 Task: Change line colour to red.
Action: Mouse moved to (409, 249)
Screenshot: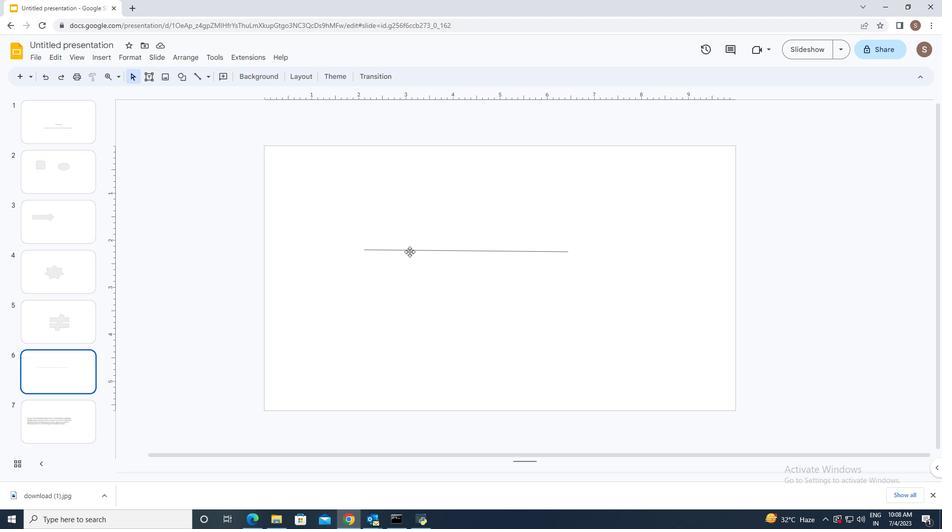 
Action: Mouse pressed left at (409, 249)
Screenshot: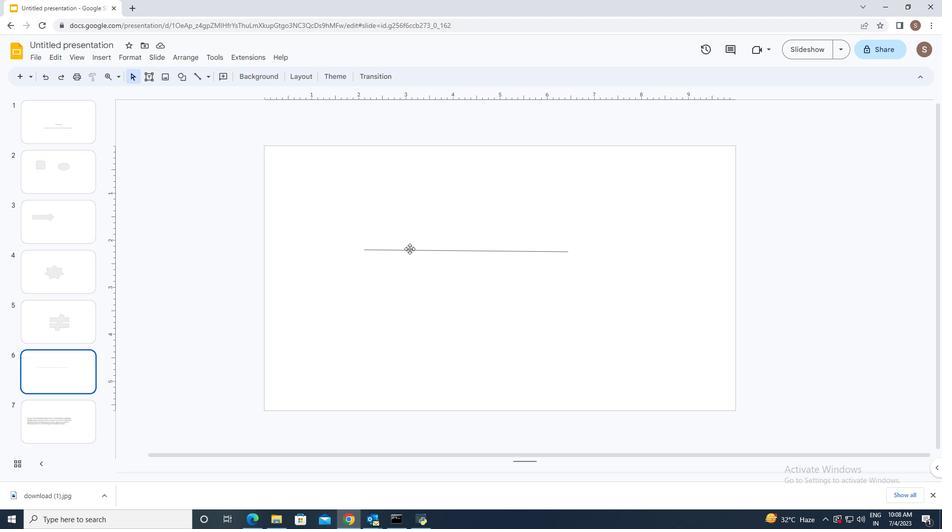 
Action: Mouse moved to (225, 75)
Screenshot: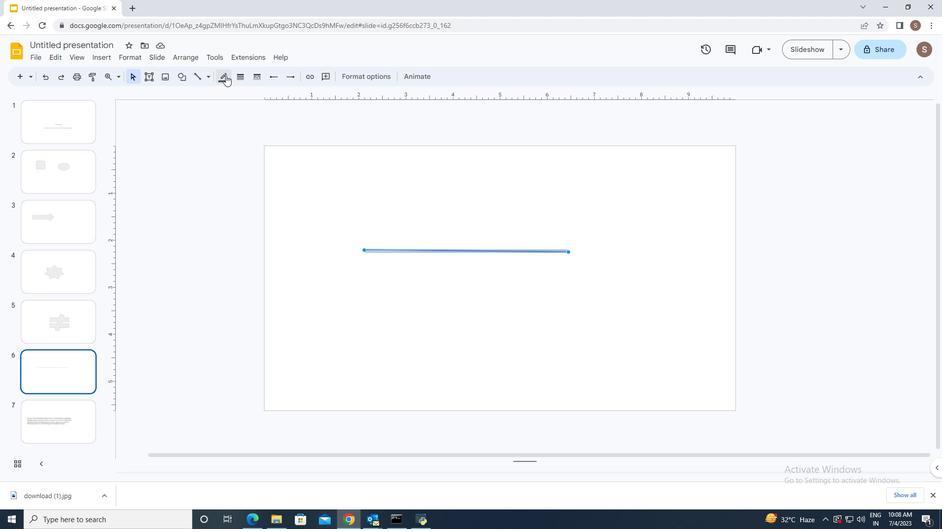 
Action: Mouse pressed left at (225, 75)
Screenshot: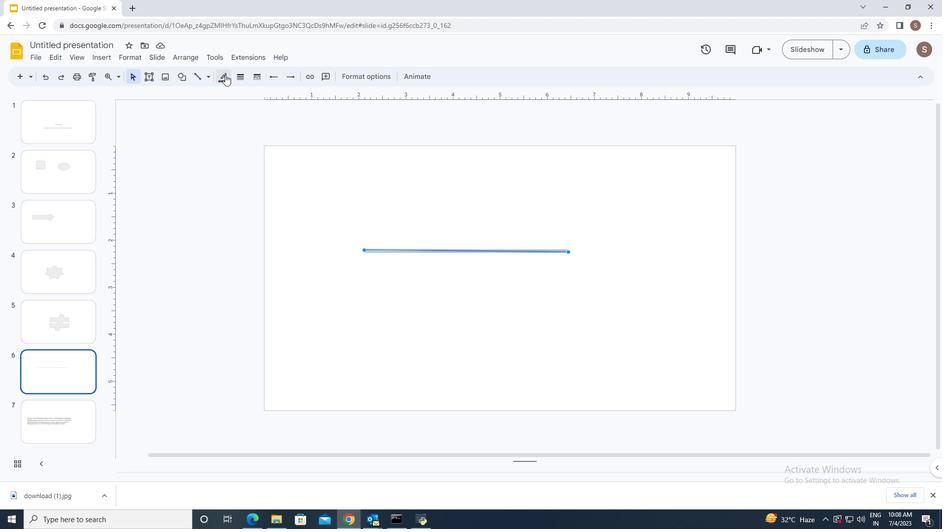 
Action: Mouse moved to (237, 170)
Screenshot: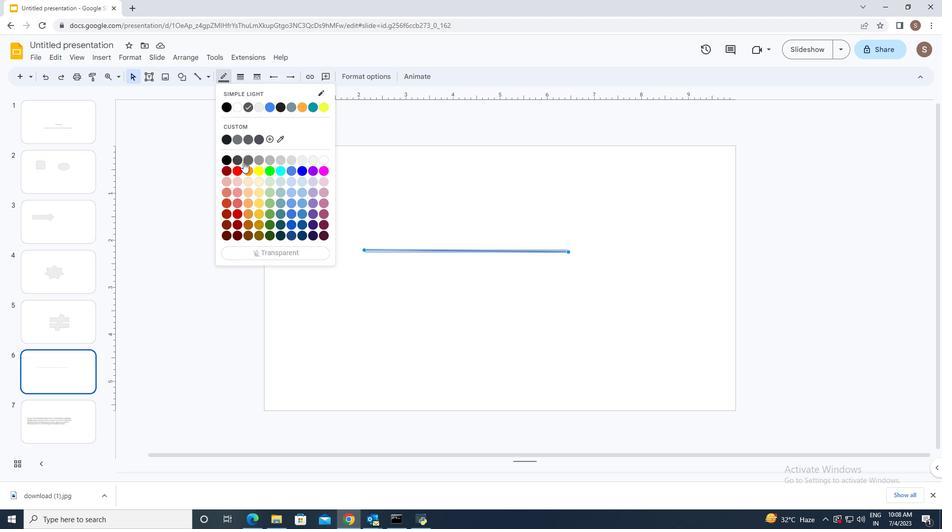 
Action: Mouse pressed left at (237, 170)
Screenshot: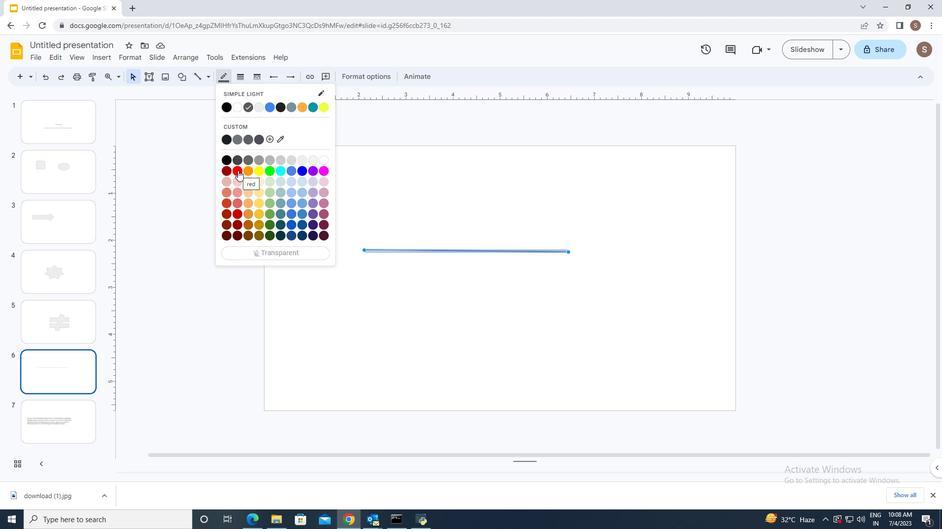 
Action: Mouse moved to (344, 208)
Screenshot: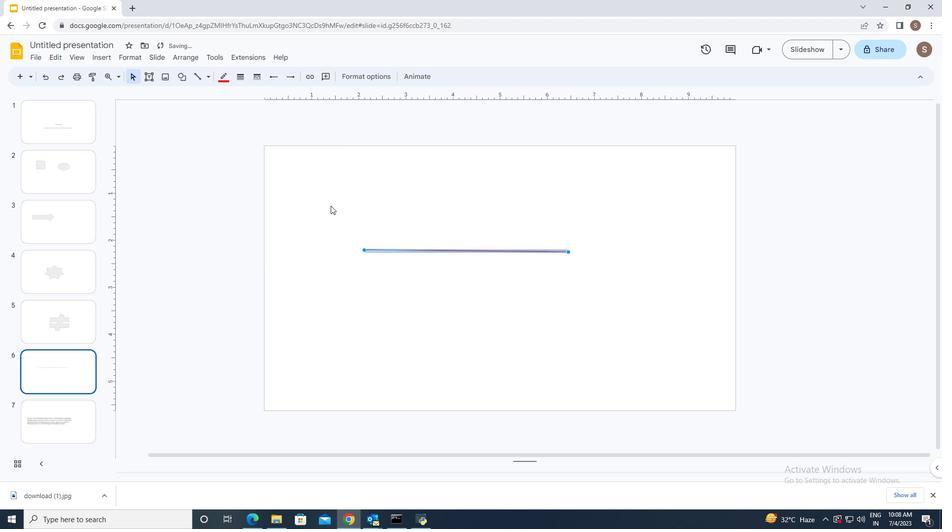 
Action: Mouse pressed left at (344, 208)
Screenshot: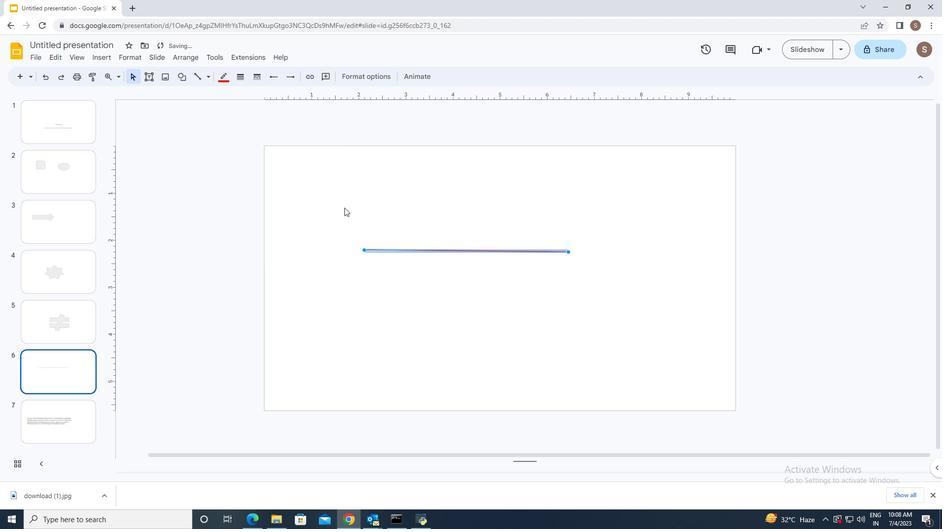 
